 Task: Enable the option "Disable cache".
Action: Mouse moved to (955, 27)
Screenshot: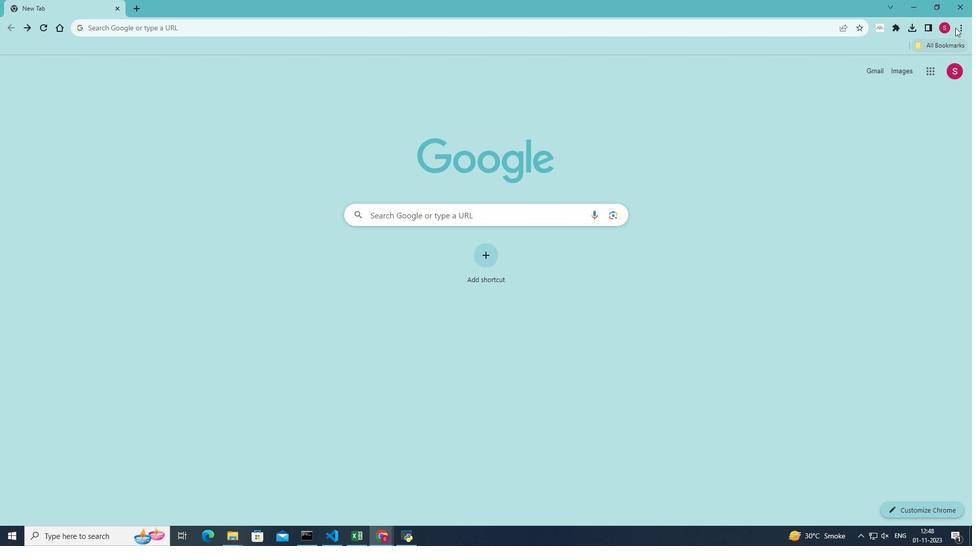 
Action: Mouse pressed left at (955, 27)
Screenshot: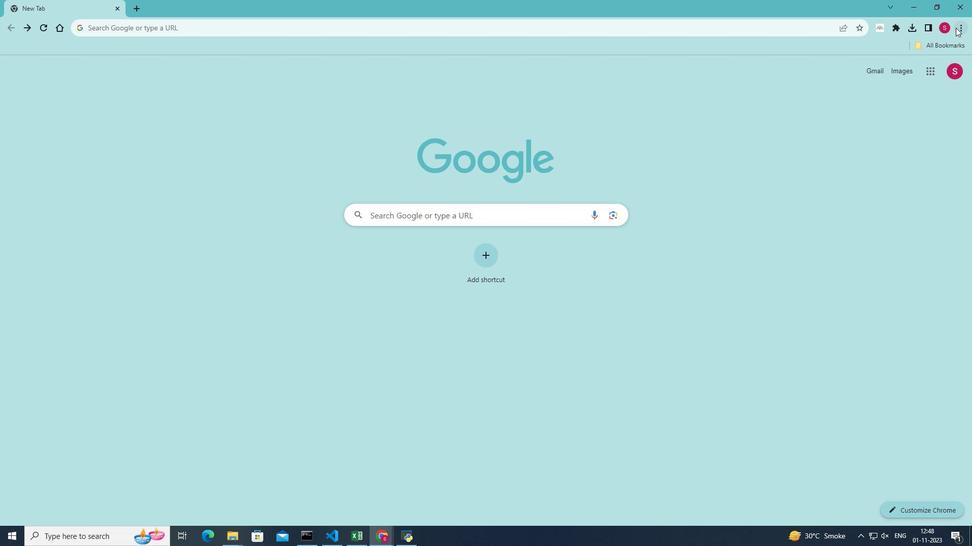 
Action: Mouse moved to (851, 183)
Screenshot: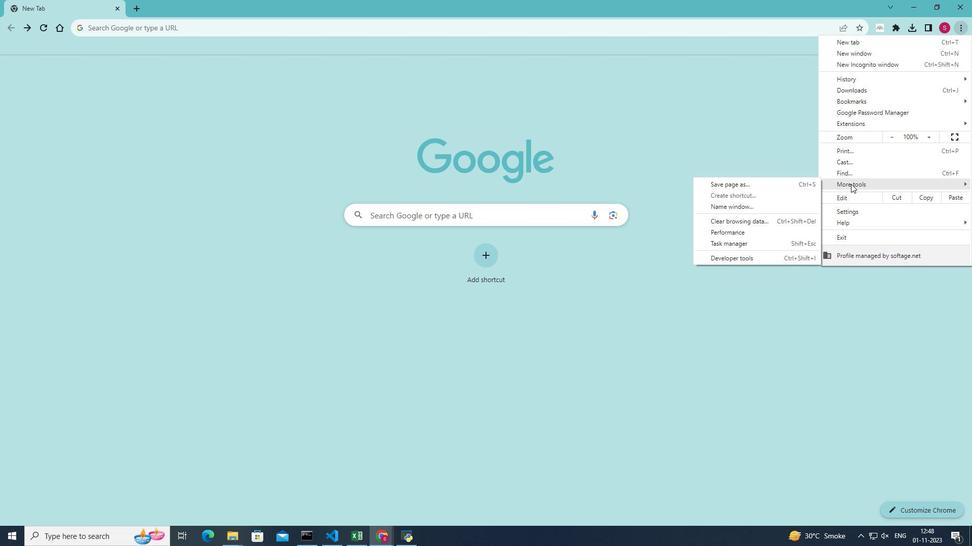 
Action: Mouse pressed left at (851, 183)
Screenshot: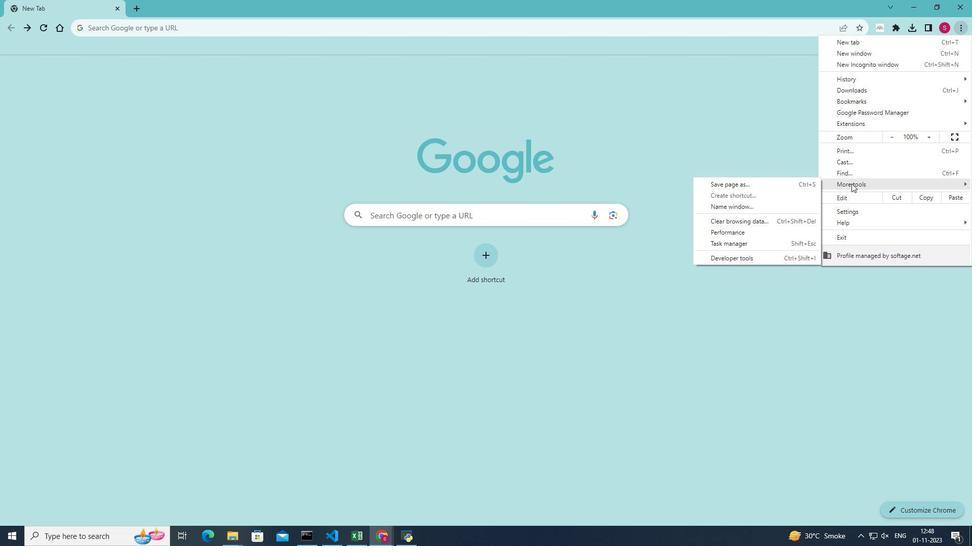 
Action: Mouse moved to (753, 258)
Screenshot: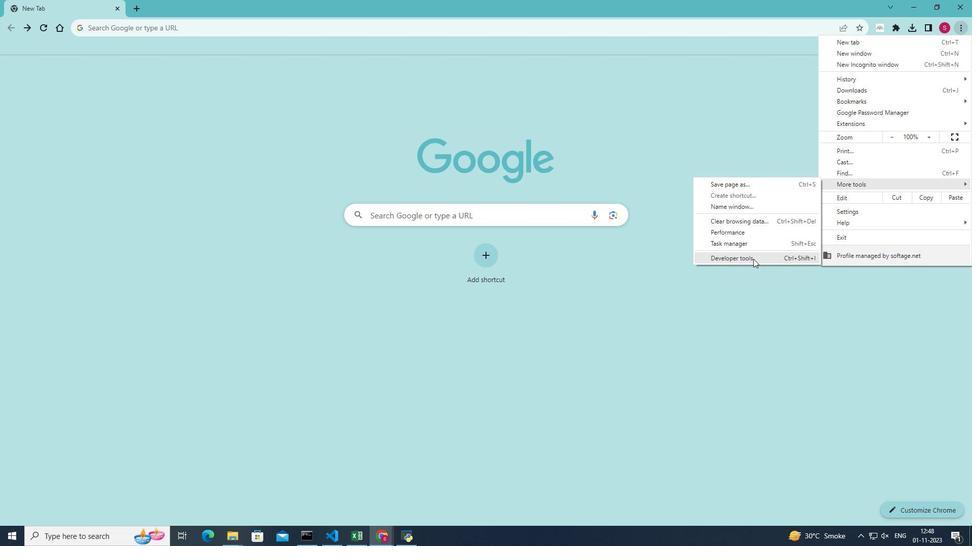
Action: Mouse pressed left at (753, 258)
Screenshot: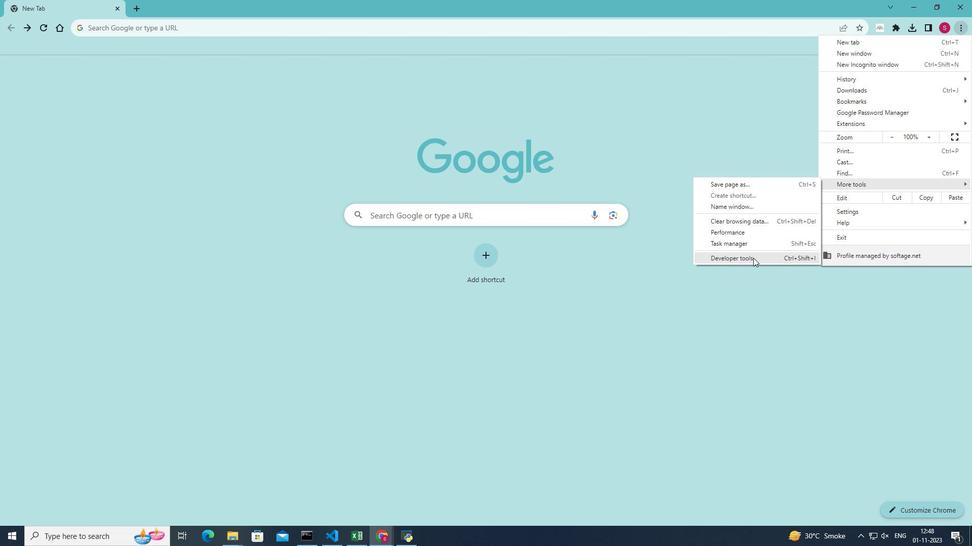 
Action: Mouse moved to (936, 62)
Screenshot: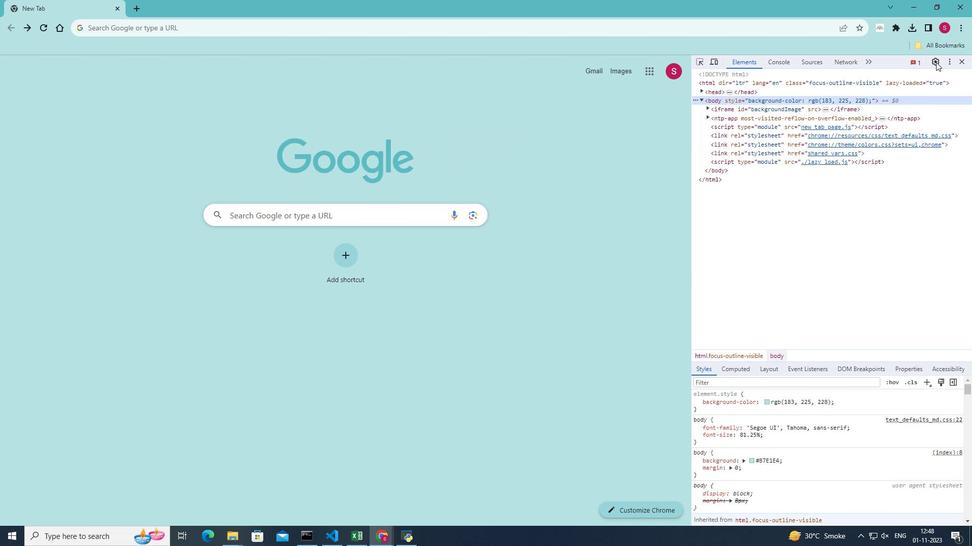 
Action: Mouse pressed left at (936, 62)
Screenshot: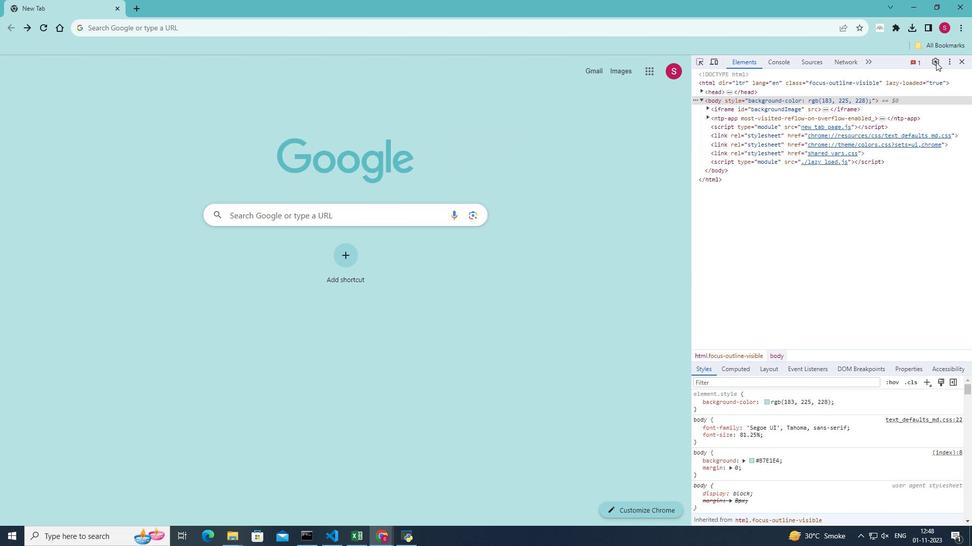 
Action: Mouse moved to (911, 236)
Screenshot: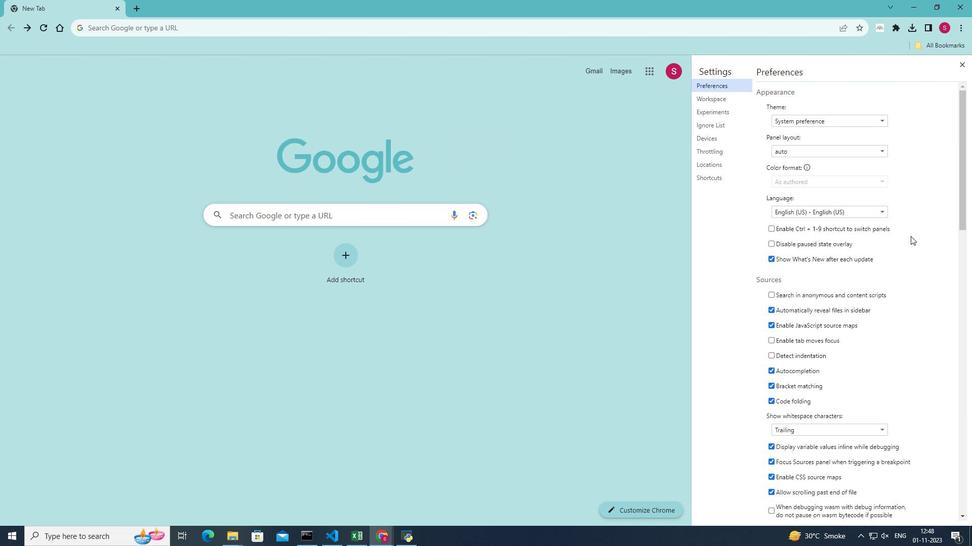 
Action: Mouse scrolled (911, 235) with delta (0, 0)
Screenshot: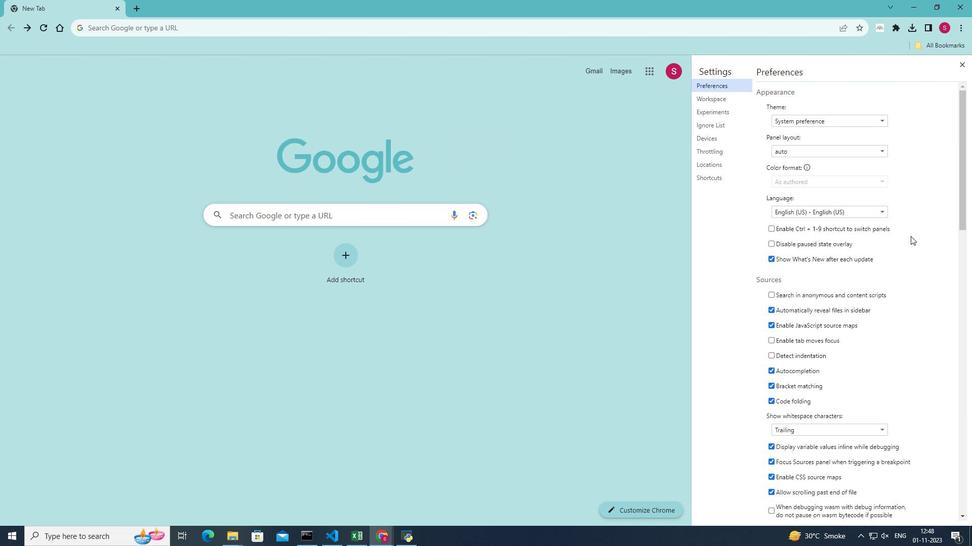 
Action: Mouse moved to (911, 236)
Screenshot: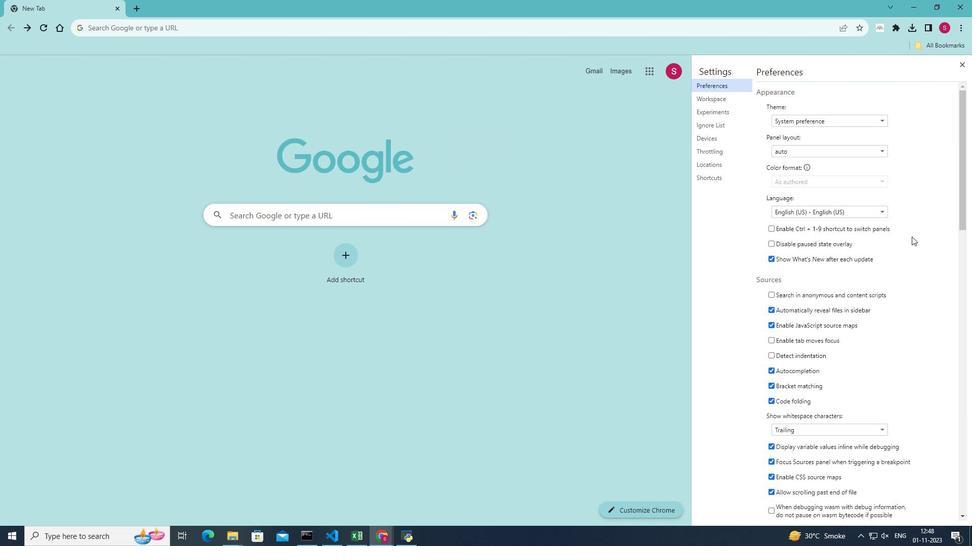 
Action: Mouse scrolled (911, 236) with delta (0, 0)
Screenshot: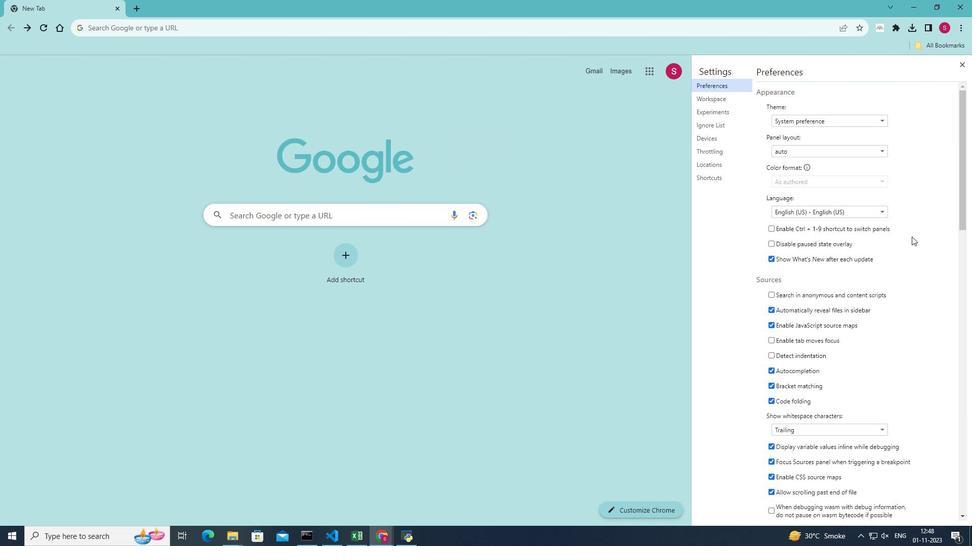 
Action: Mouse moved to (913, 237)
Screenshot: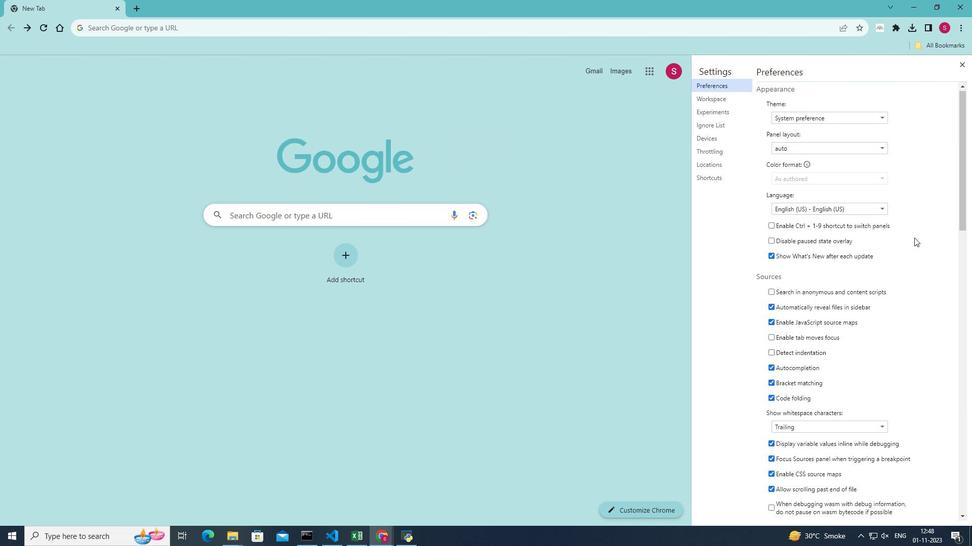 
Action: Mouse scrolled (913, 236) with delta (0, 0)
Screenshot: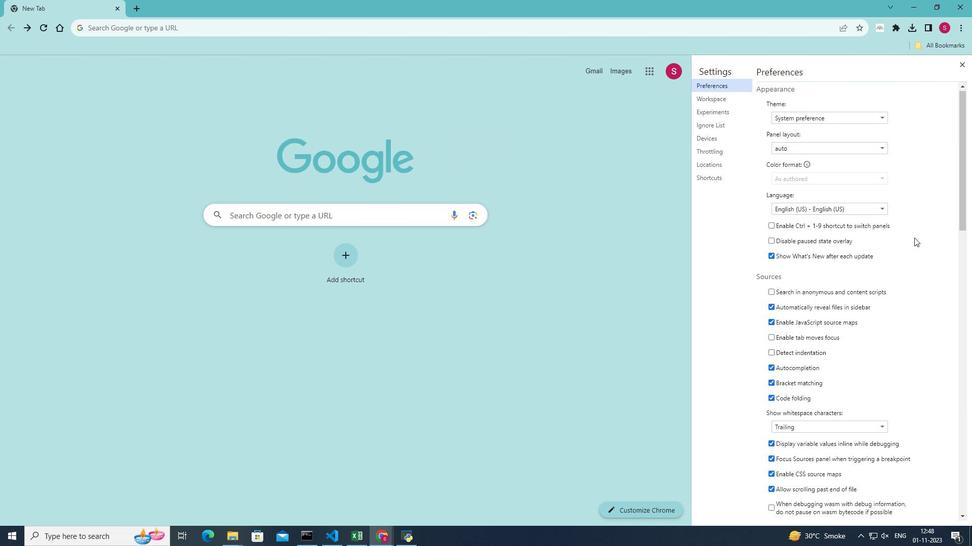 
Action: Mouse moved to (914, 237)
Screenshot: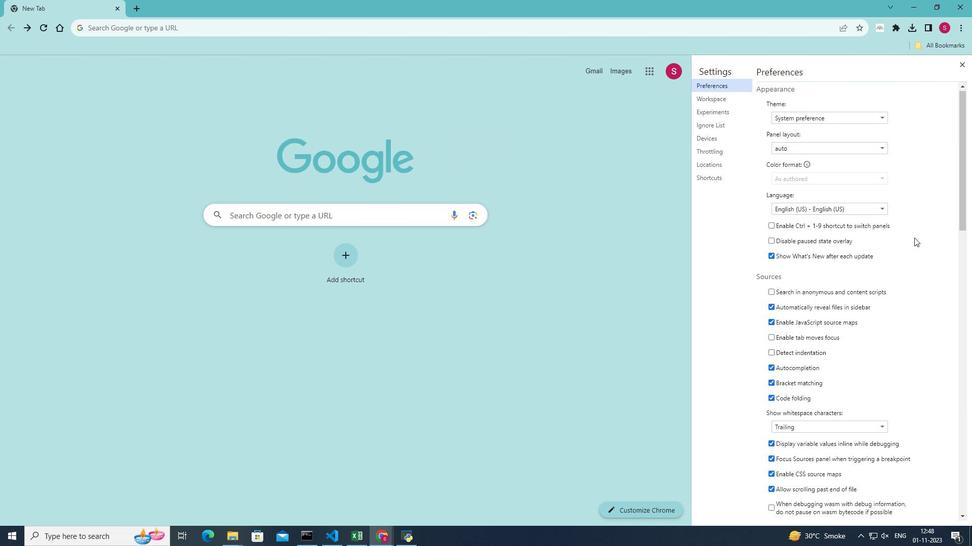
Action: Mouse scrolled (914, 237) with delta (0, 0)
Screenshot: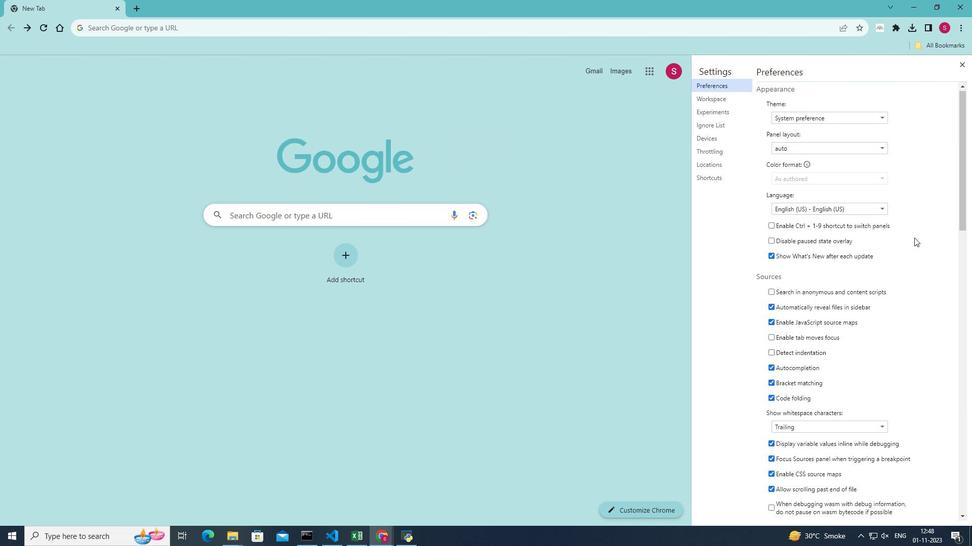 
Action: Mouse moved to (914, 237)
Screenshot: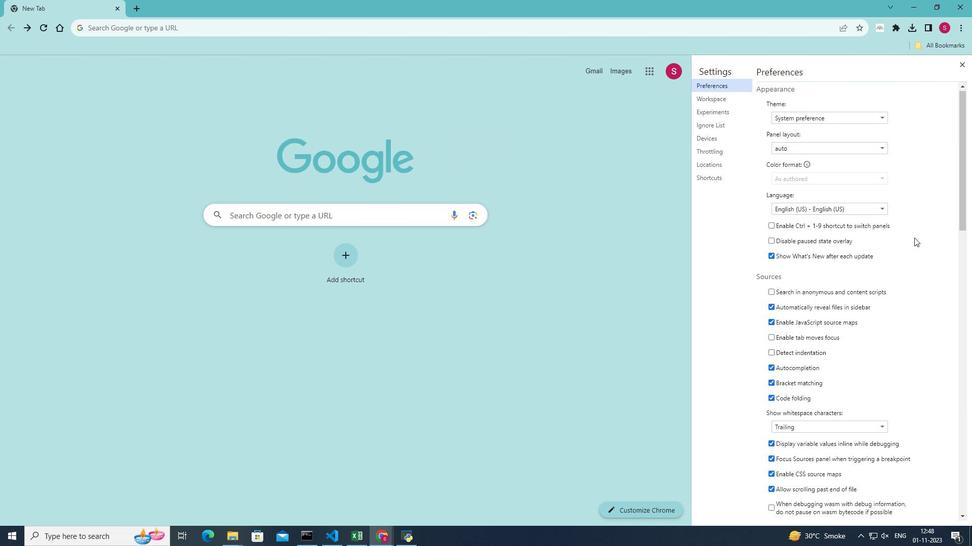 
Action: Mouse scrolled (914, 237) with delta (0, 0)
Screenshot: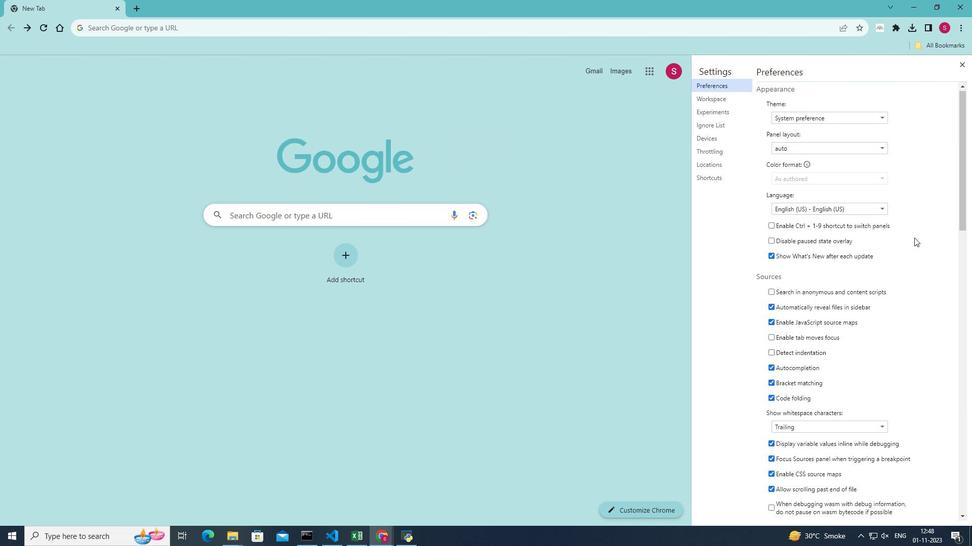 
Action: Mouse scrolled (914, 237) with delta (0, 0)
Screenshot: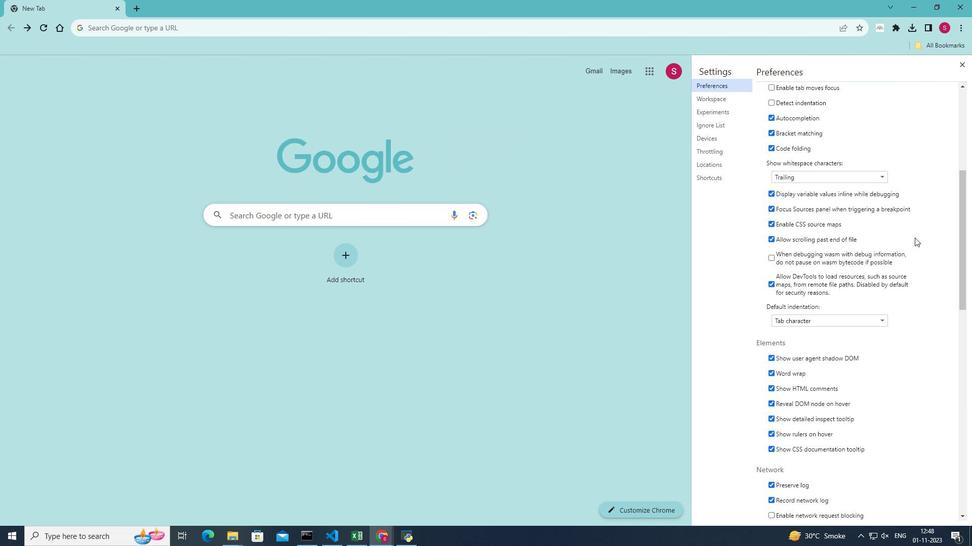 
Action: Mouse scrolled (914, 237) with delta (0, 0)
Screenshot: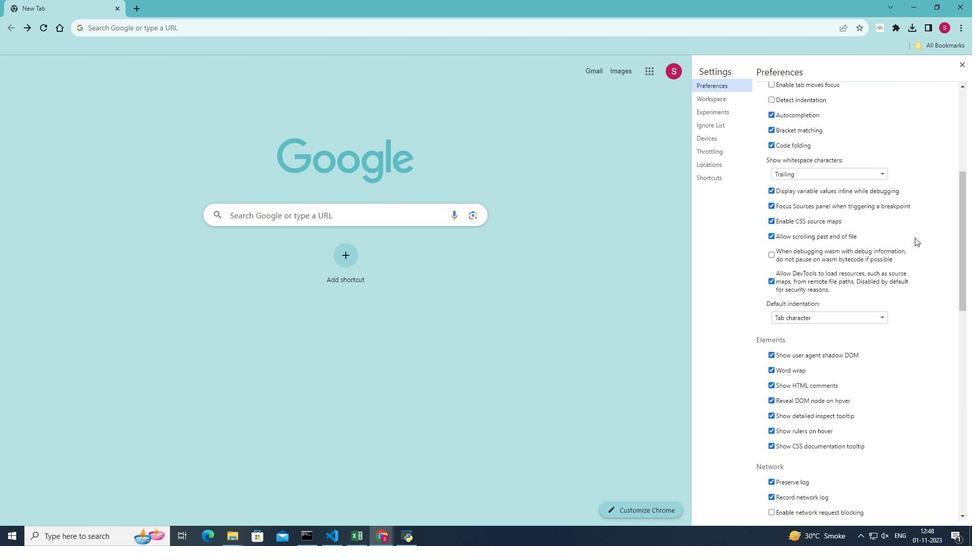 
Action: Mouse scrolled (914, 237) with delta (0, 0)
Screenshot: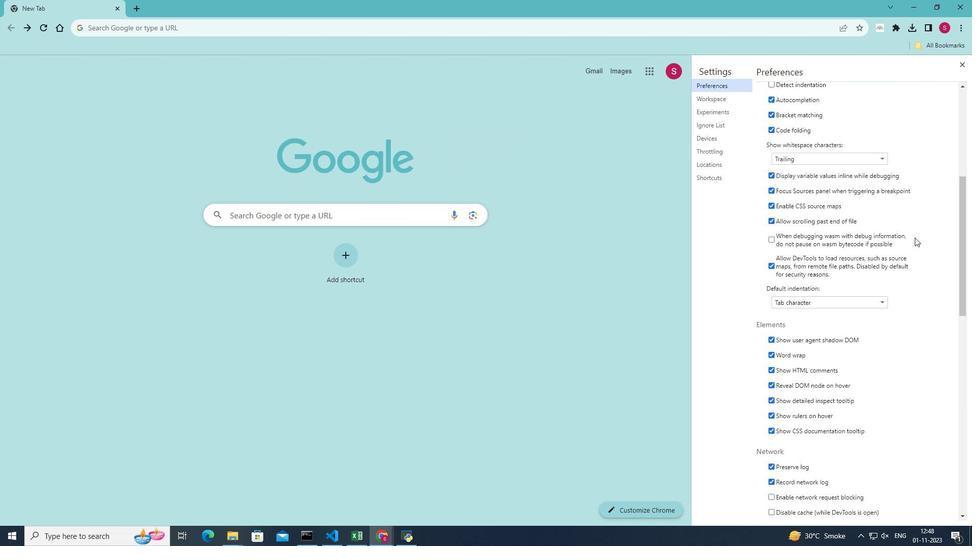 
Action: Mouse scrolled (914, 237) with delta (0, 0)
Screenshot: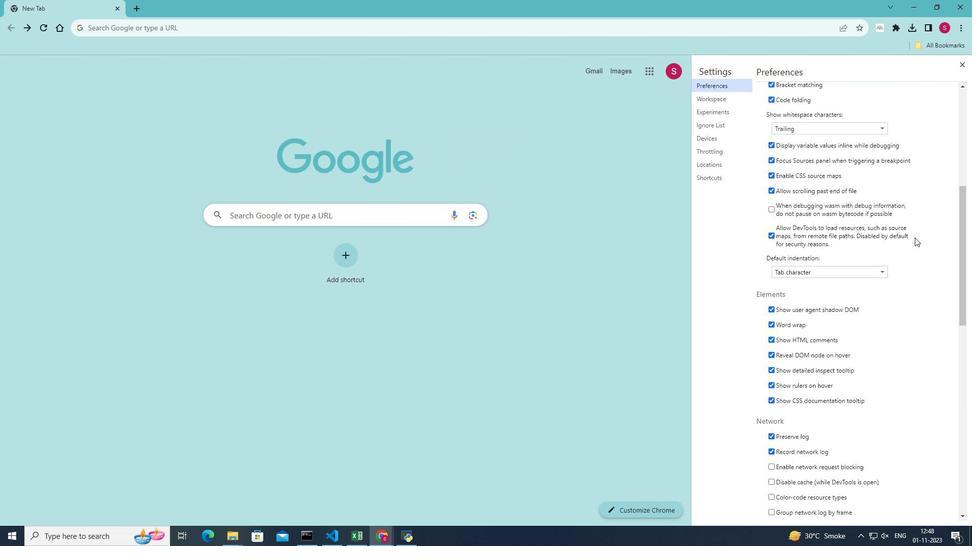 
Action: Mouse moved to (771, 328)
Screenshot: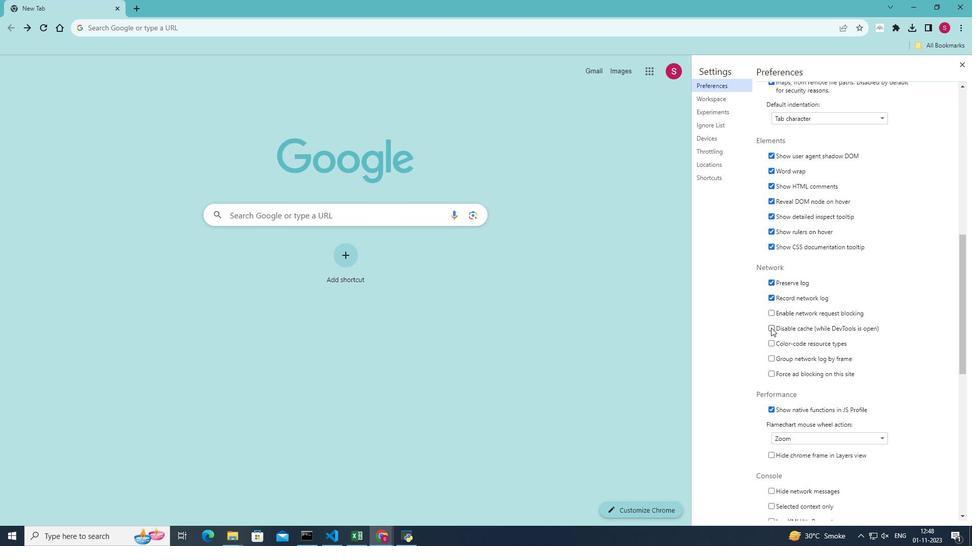 
Action: Mouse pressed left at (771, 328)
Screenshot: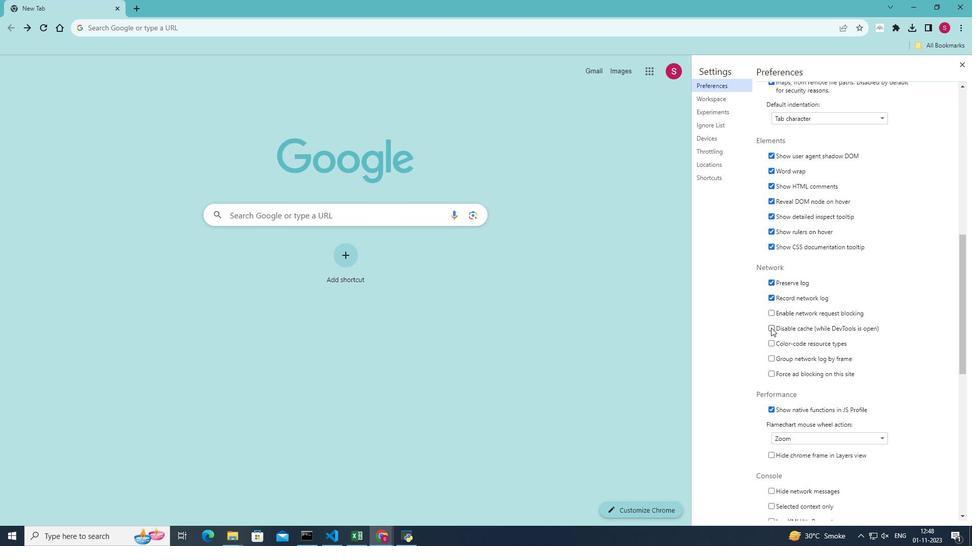 
Action: Mouse moved to (880, 290)
Screenshot: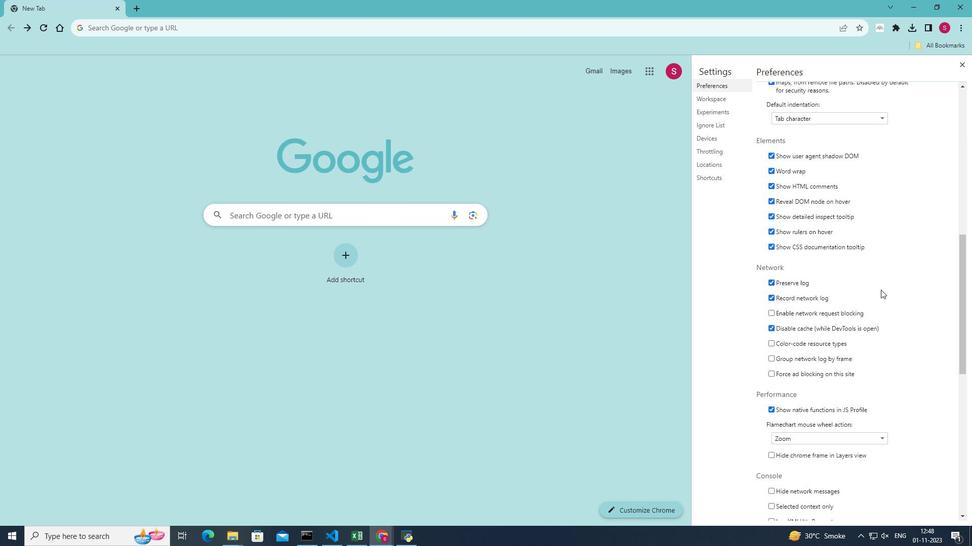 
